 Task: Move the task Improve the appâ€™s navigation and menu structure to the section Done in the project Whiteboard and filter the tasks in the project by Due this week.
Action: Mouse moved to (79, 402)
Screenshot: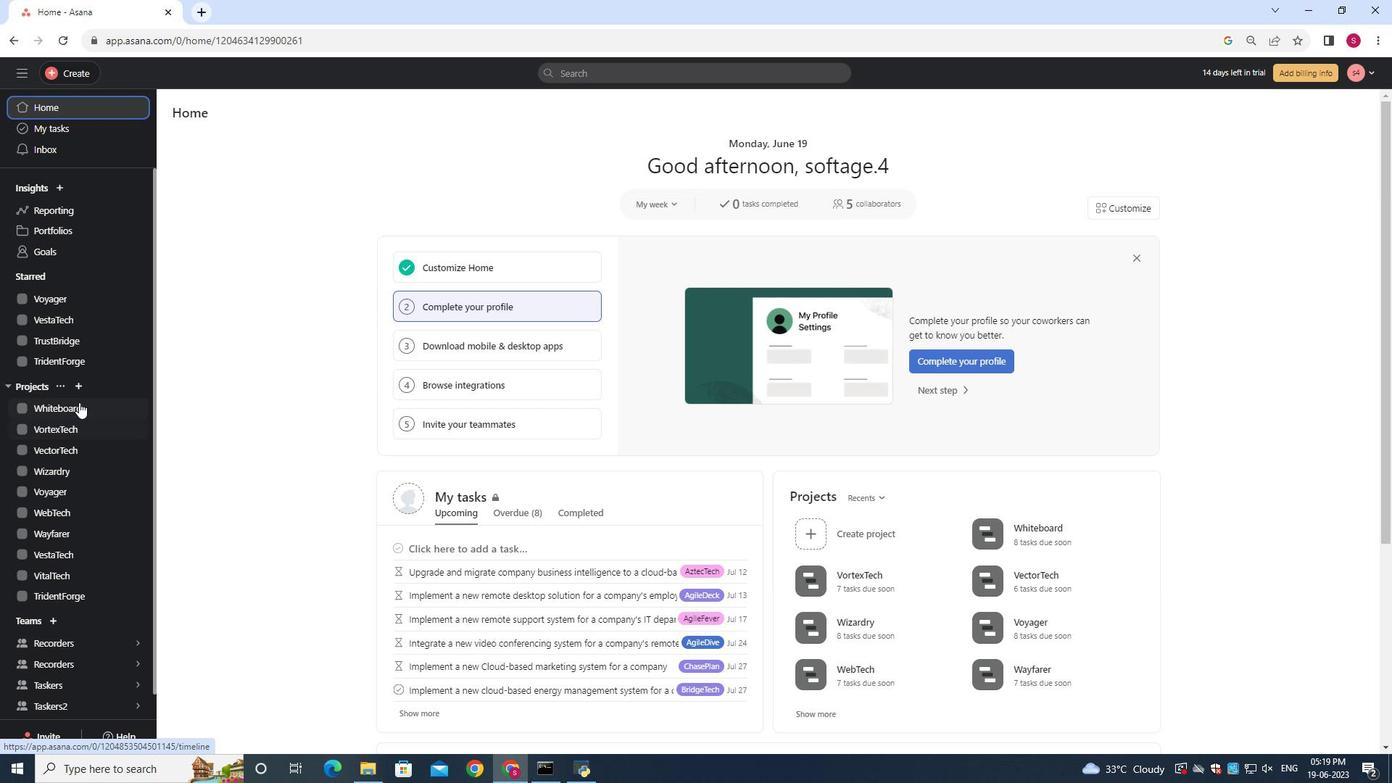 
Action: Mouse pressed left at (79, 402)
Screenshot: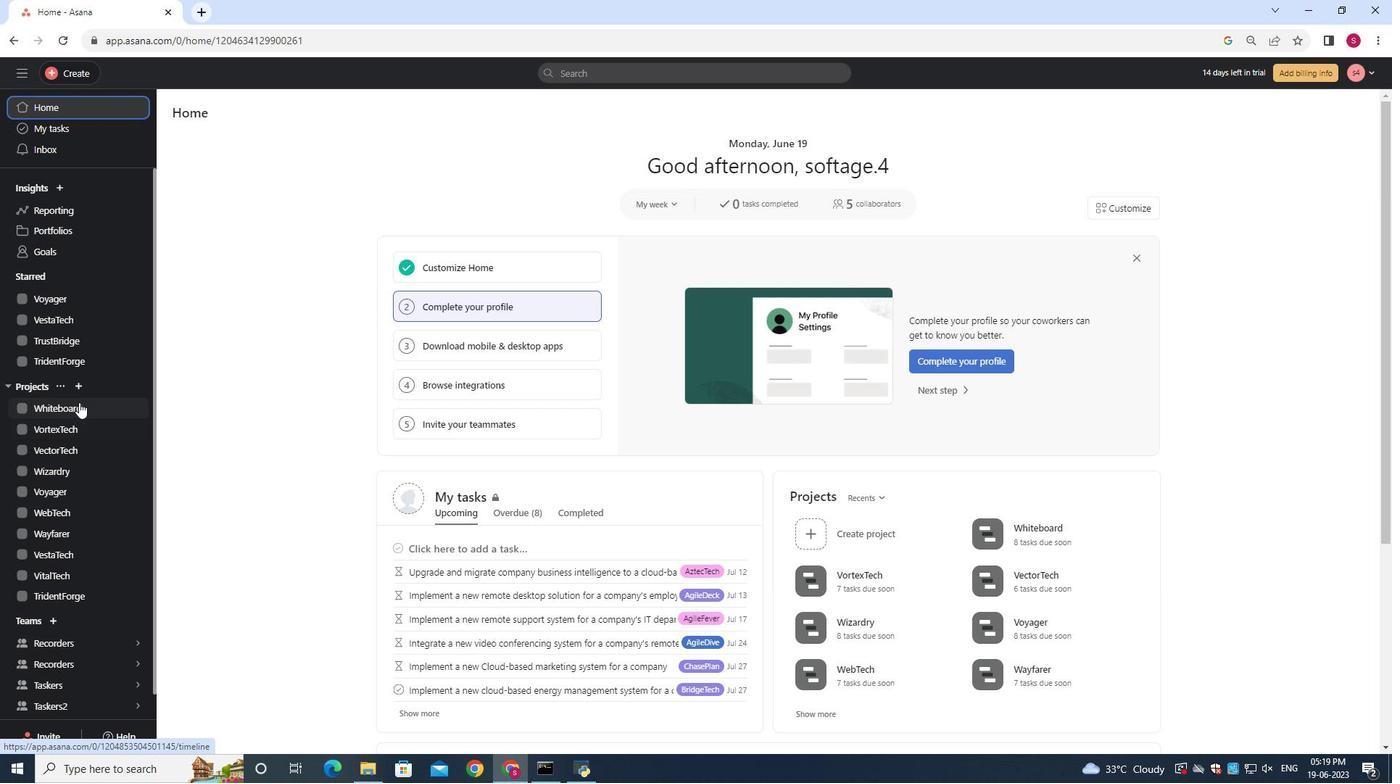 
Action: Mouse moved to (235, 145)
Screenshot: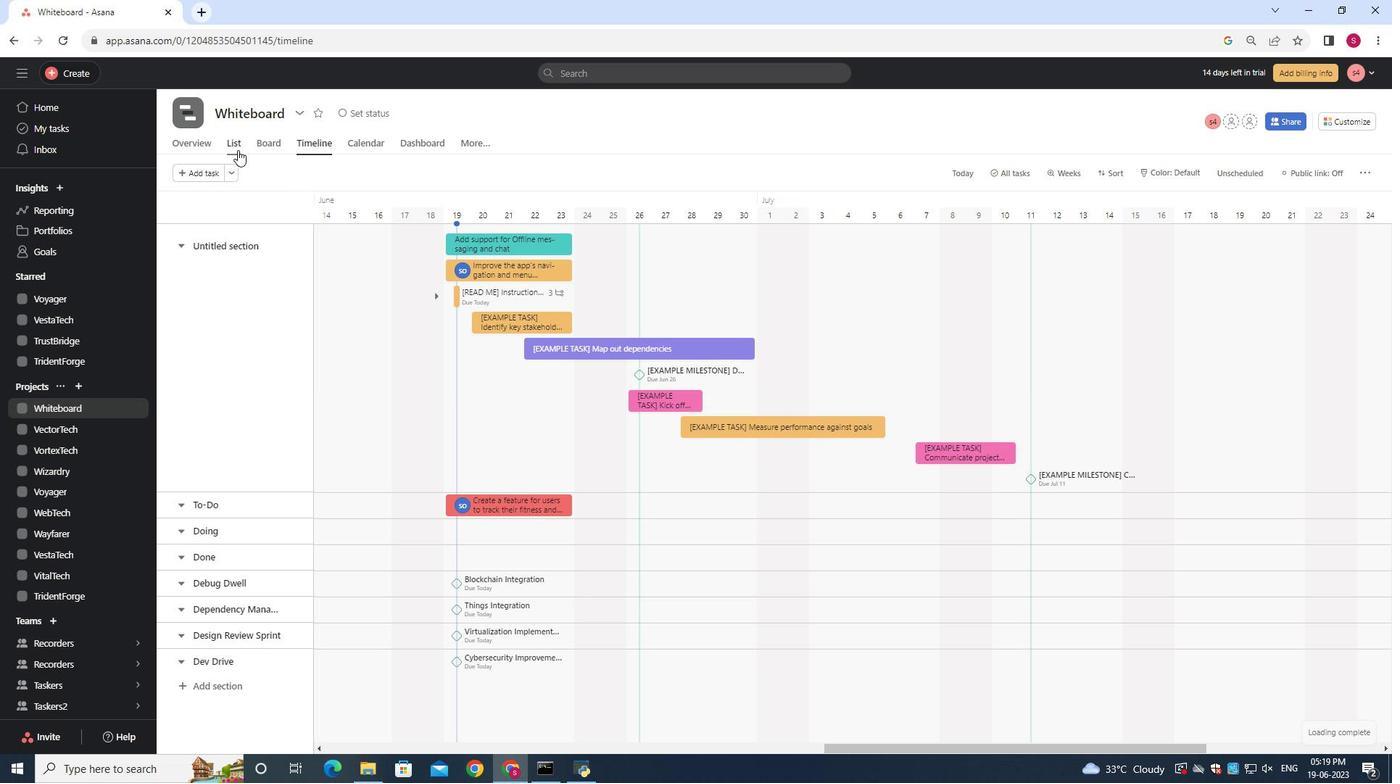 
Action: Mouse pressed left at (235, 145)
Screenshot: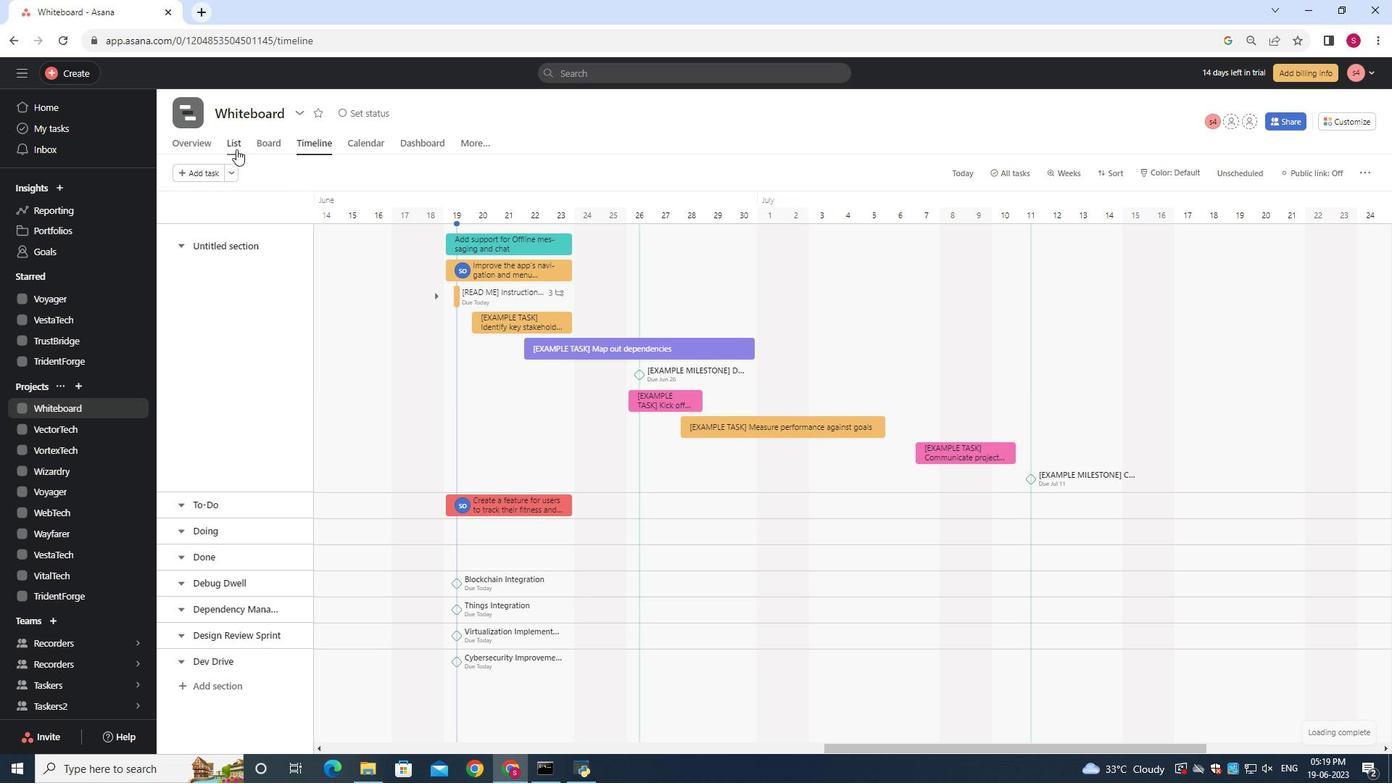 
Action: Mouse moved to (538, 285)
Screenshot: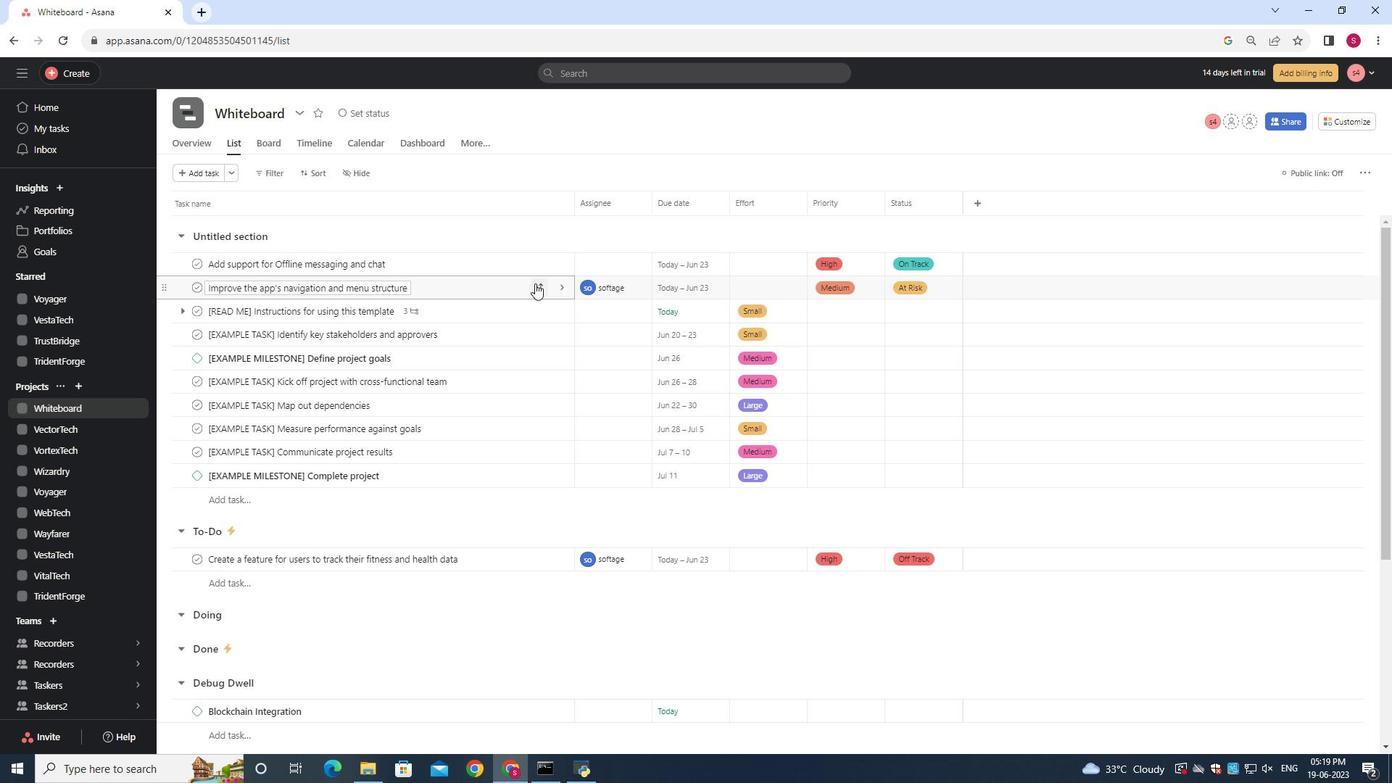 
Action: Mouse pressed left at (538, 285)
Screenshot: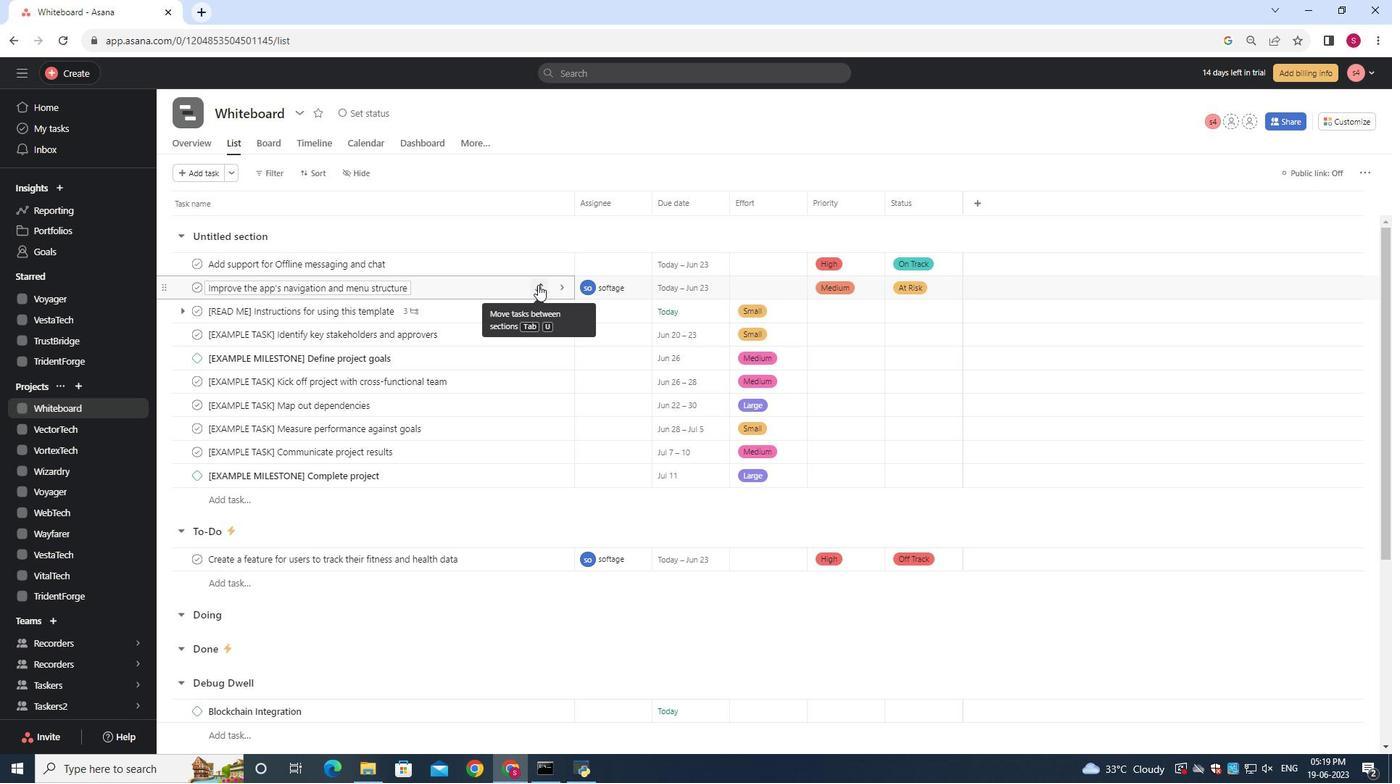 
Action: Mouse moved to (427, 409)
Screenshot: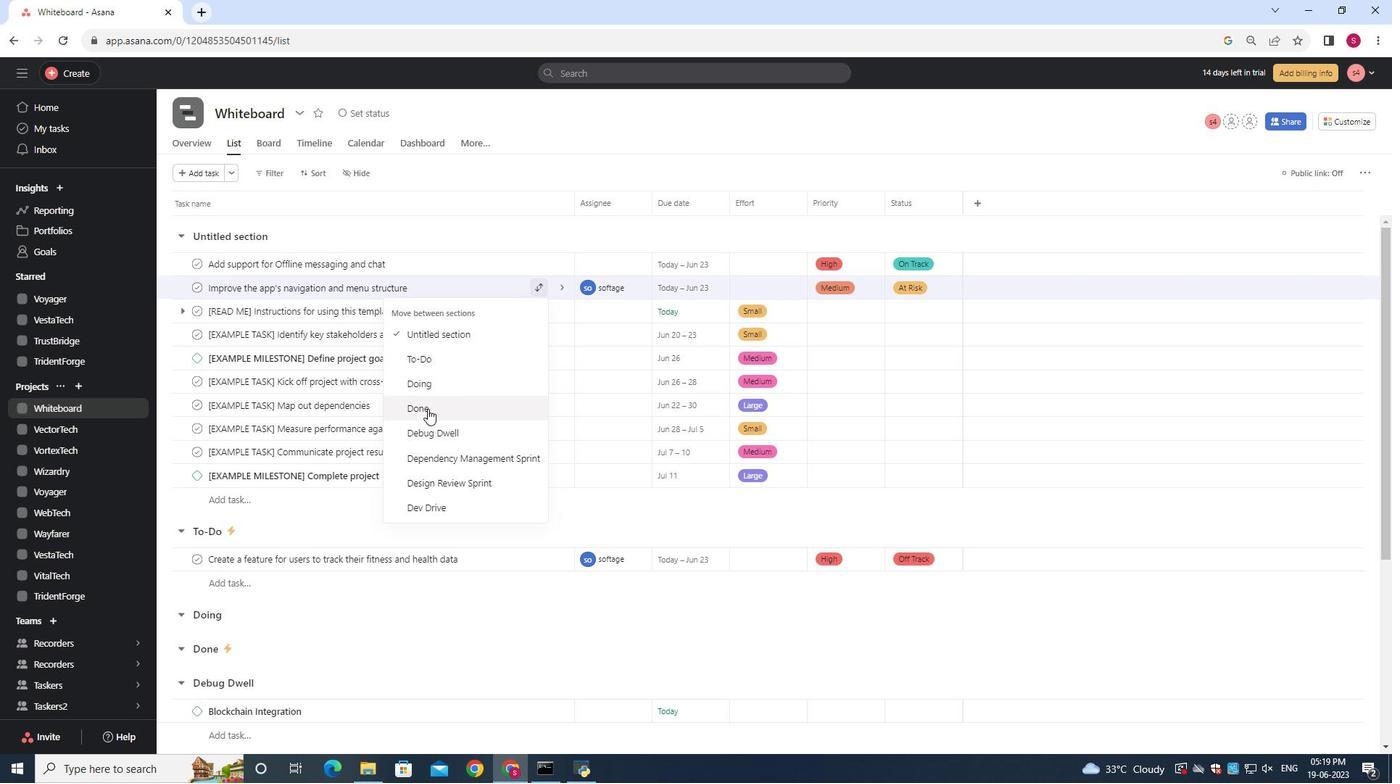 
Action: Mouse pressed left at (427, 409)
Screenshot: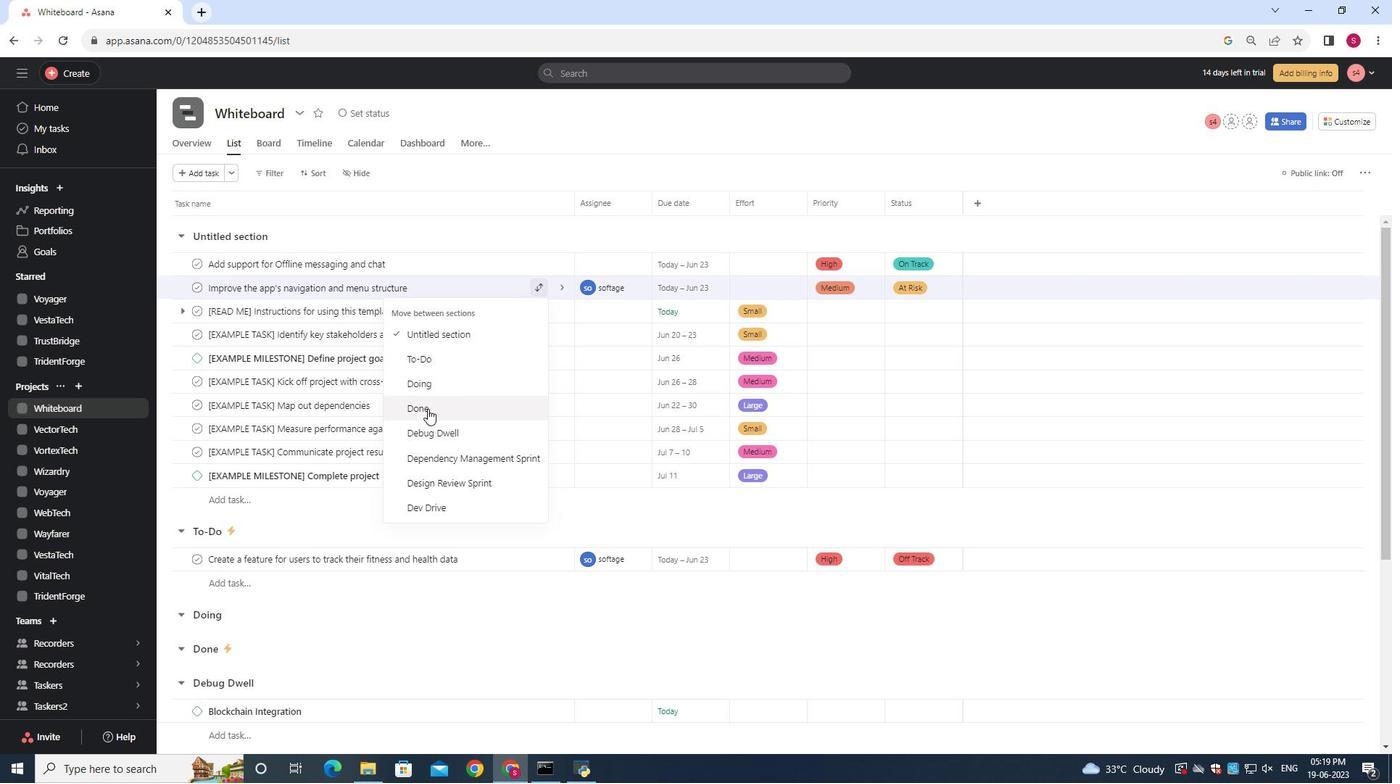 
Action: Mouse moved to (277, 171)
Screenshot: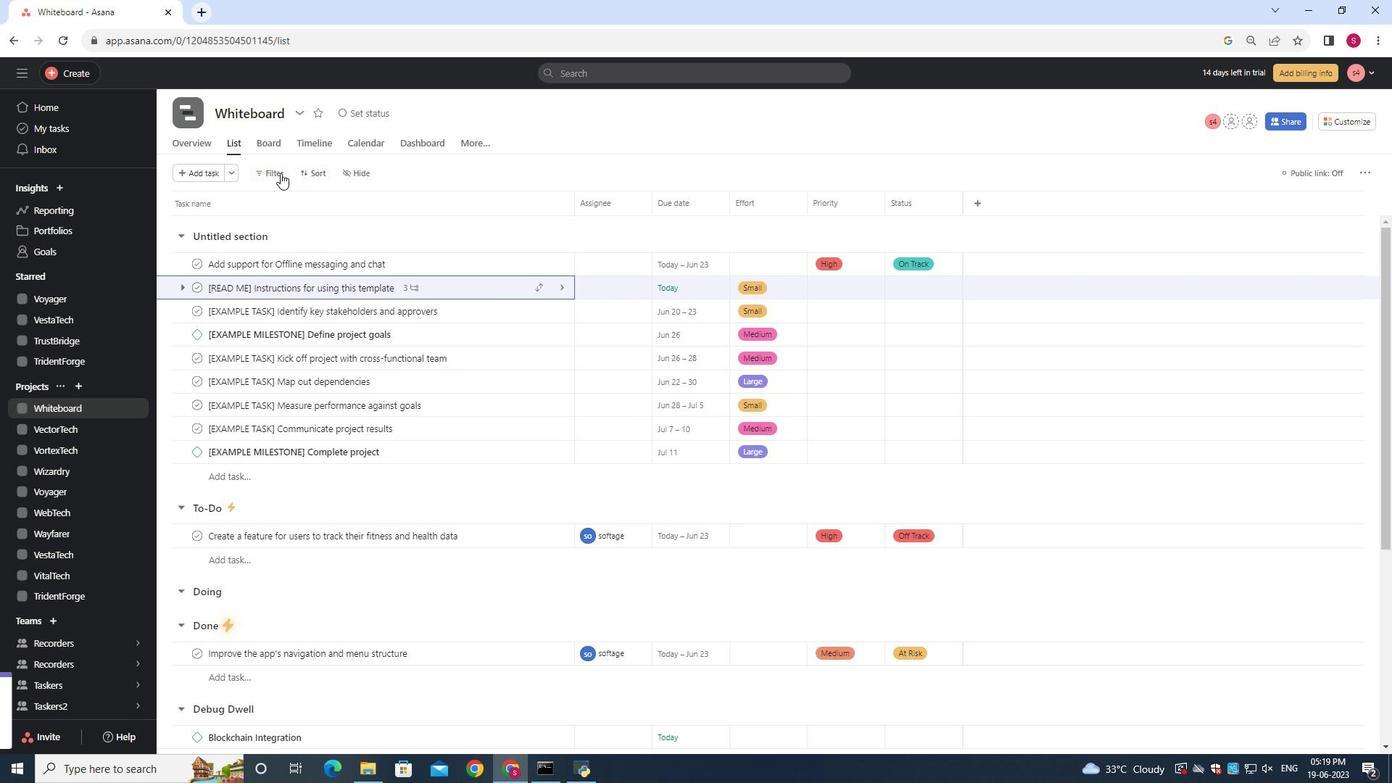 
Action: Mouse pressed left at (277, 171)
Screenshot: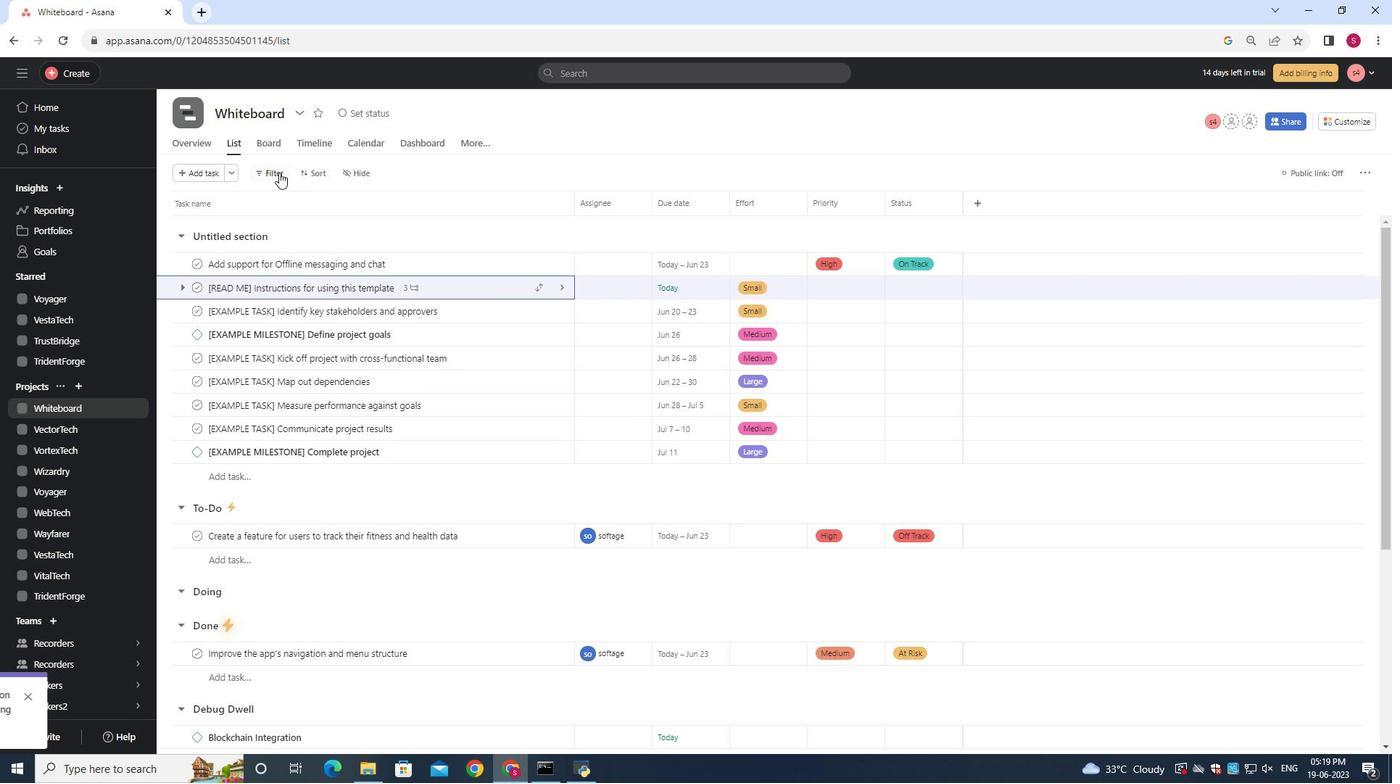 
Action: Mouse moved to (514, 227)
Screenshot: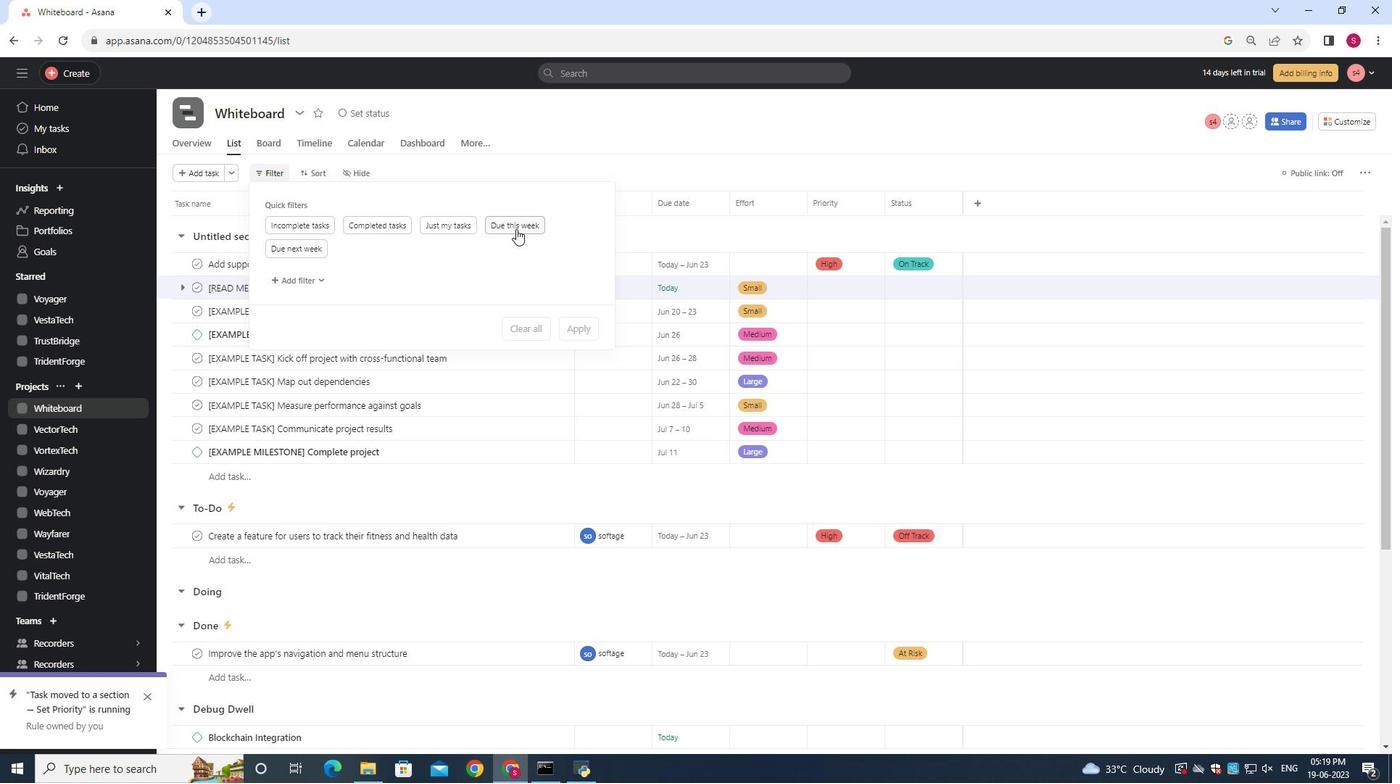
Action: Mouse pressed left at (514, 227)
Screenshot: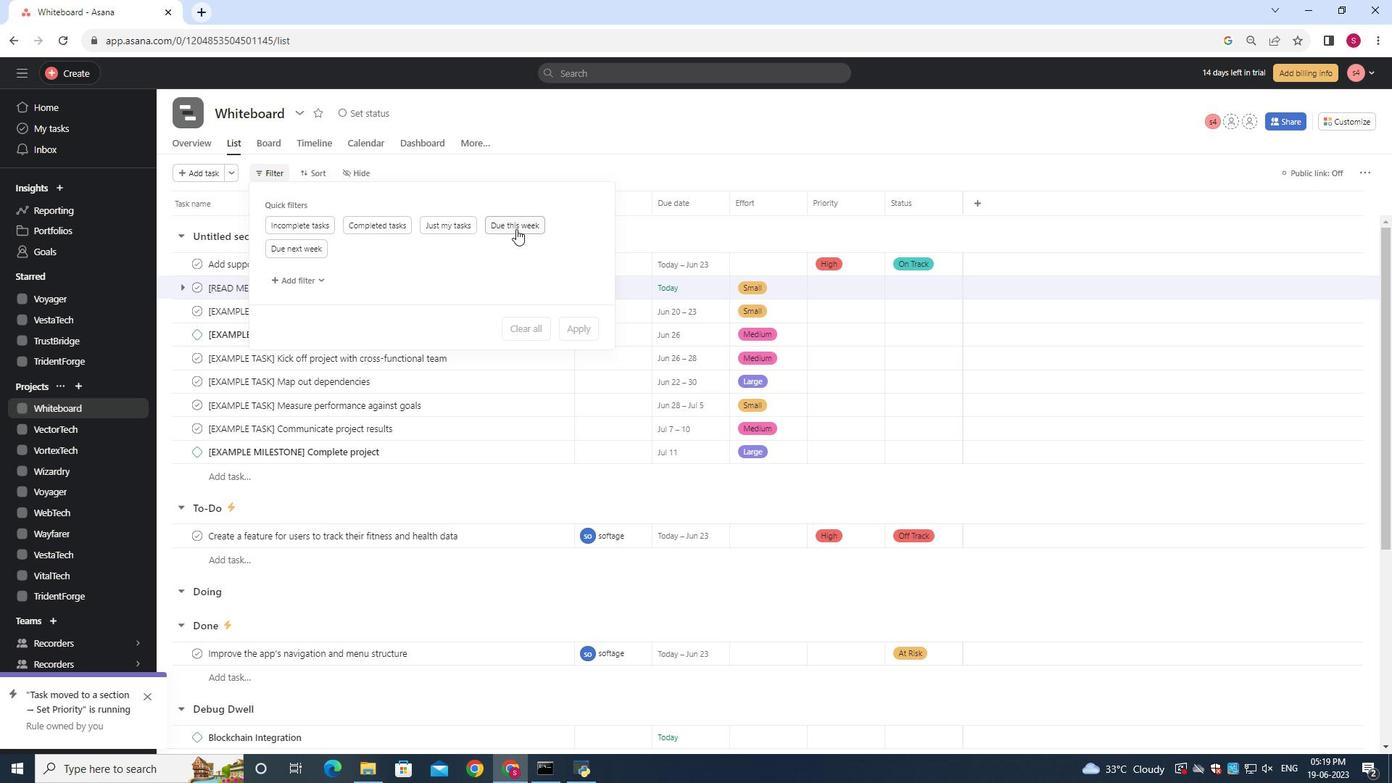 
Action: Mouse moved to (526, 315)
Screenshot: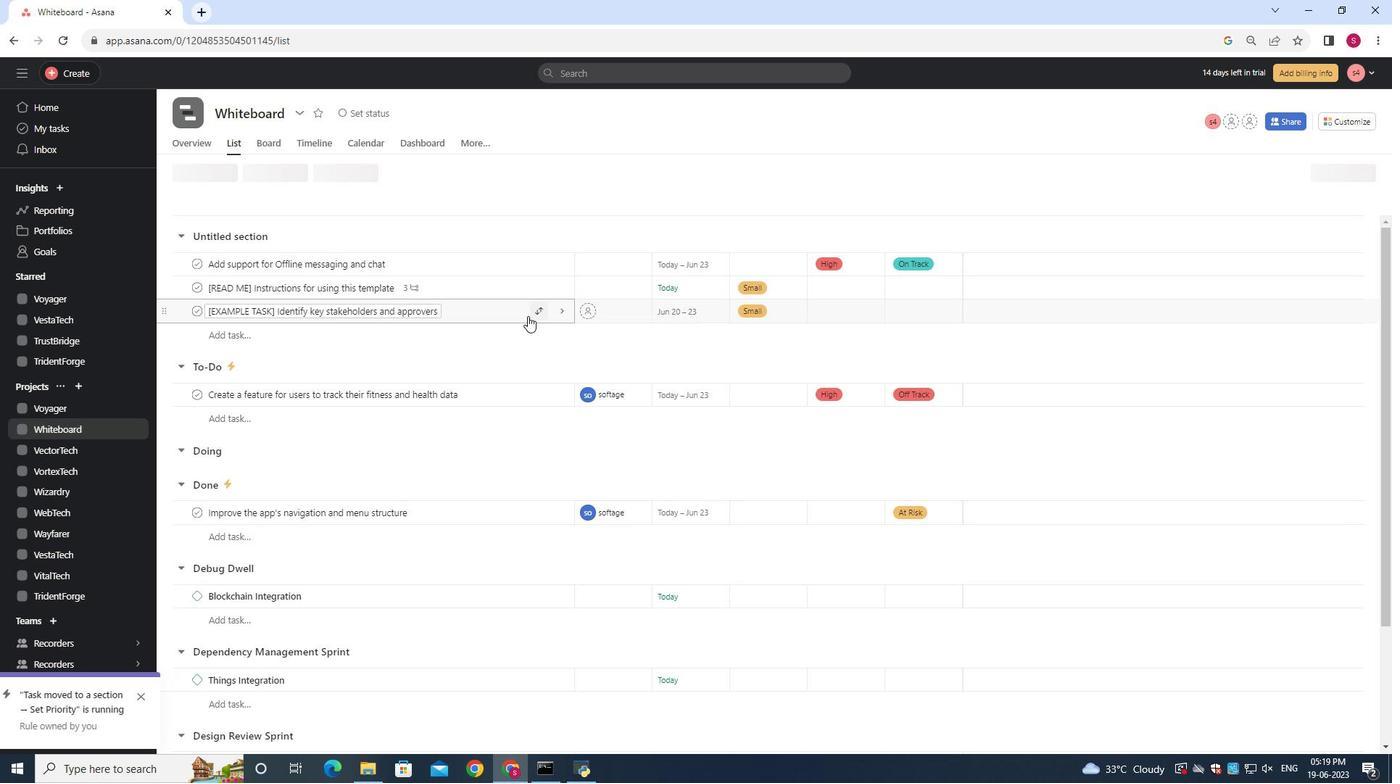 
